 Task: Increase the similarity in color threshold settings.
Action: Mouse moved to (96, 13)
Screenshot: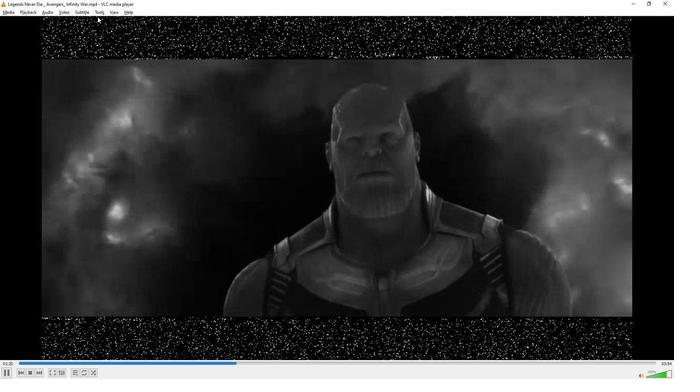 
Action: Mouse pressed left at (96, 13)
Screenshot: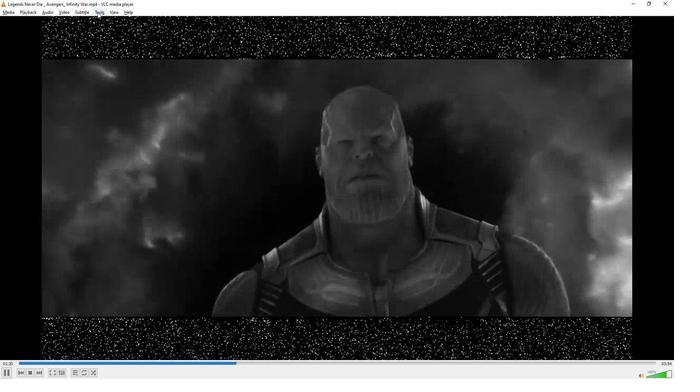 
Action: Mouse moved to (107, 21)
Screenshot: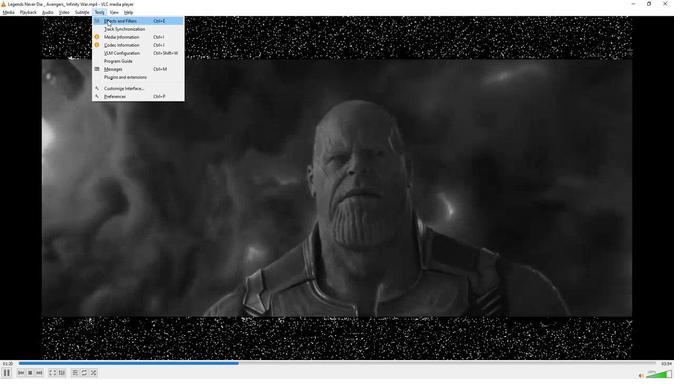 
Action: Mouse pressed left at (107, 21)
Screenshot: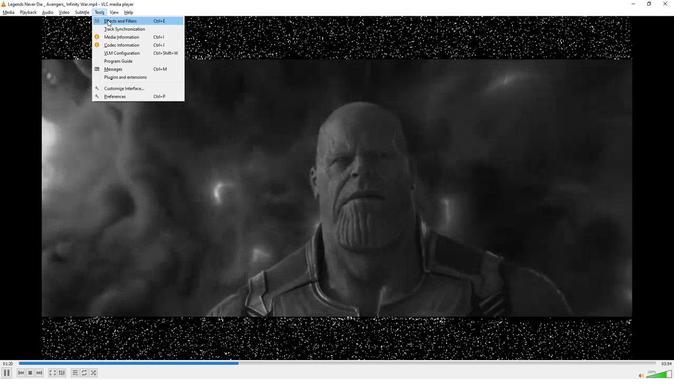 
Action: Mouse moved to (79, 56)
Screenshot: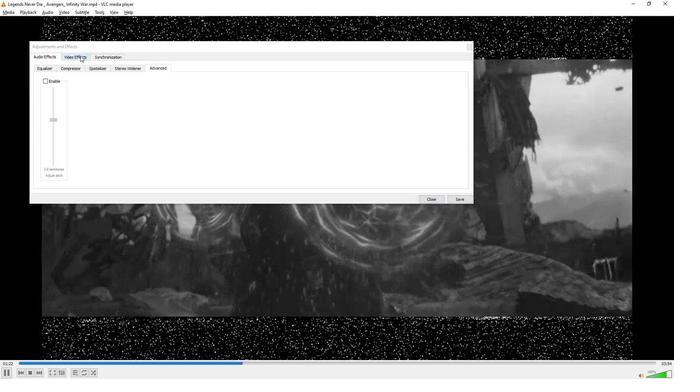 
Action: Mouse pressed left at (79, 56)
Screenshot: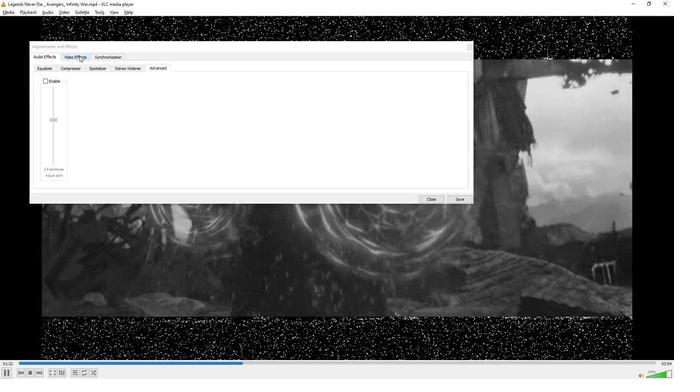 
Action: Mouse moved to (84, 69)
Screenshot: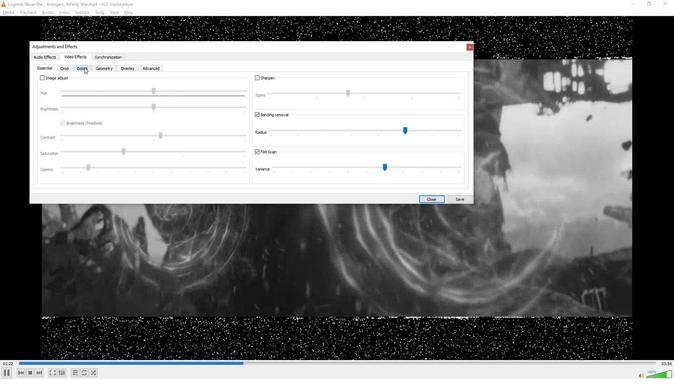 
Action: Mouse pressed left at (84, 69)
Screenshot: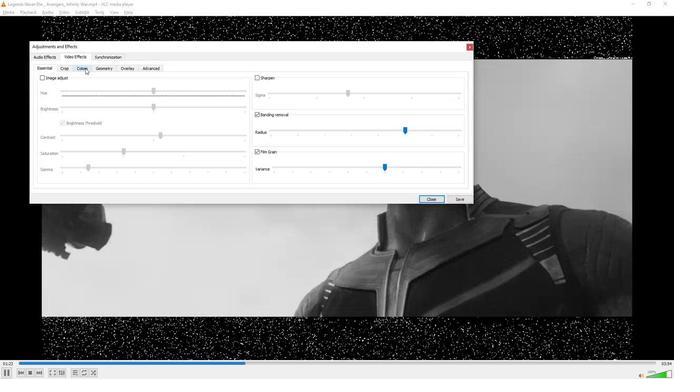 
Action: Mouse moved to (161, 139)
Screenshot: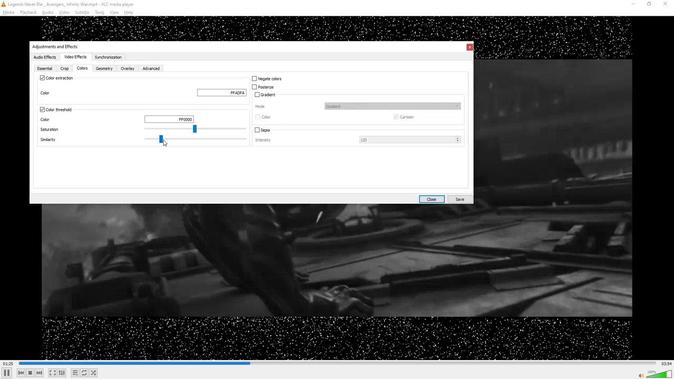
Action: Mouse pressed left at (161, 139)
Screenshot: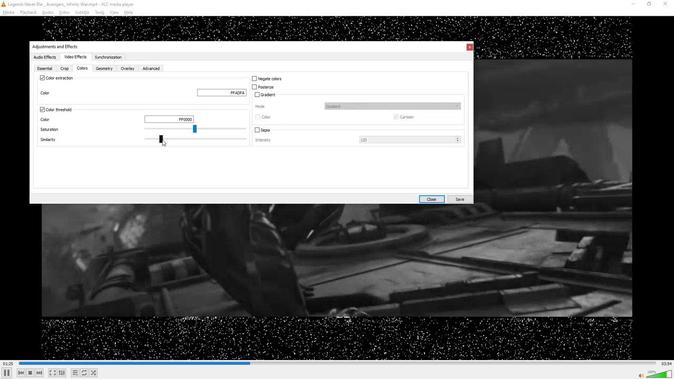 
Action: Mouse moved to (276, 269)
Screenshot: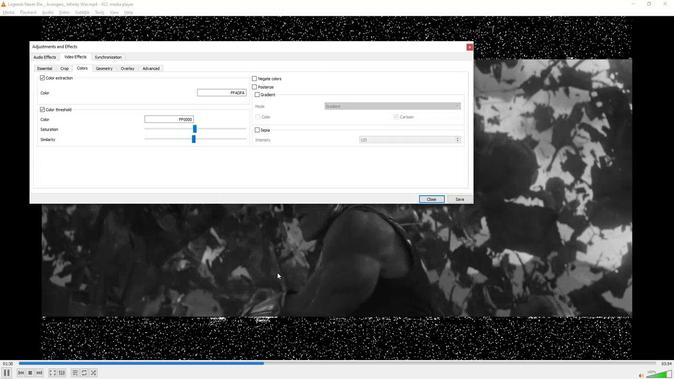
